 Task: Select the monokai dimmed in the preferred light color theme.
Action: Mouse moved to (20, 555)
Screenshot: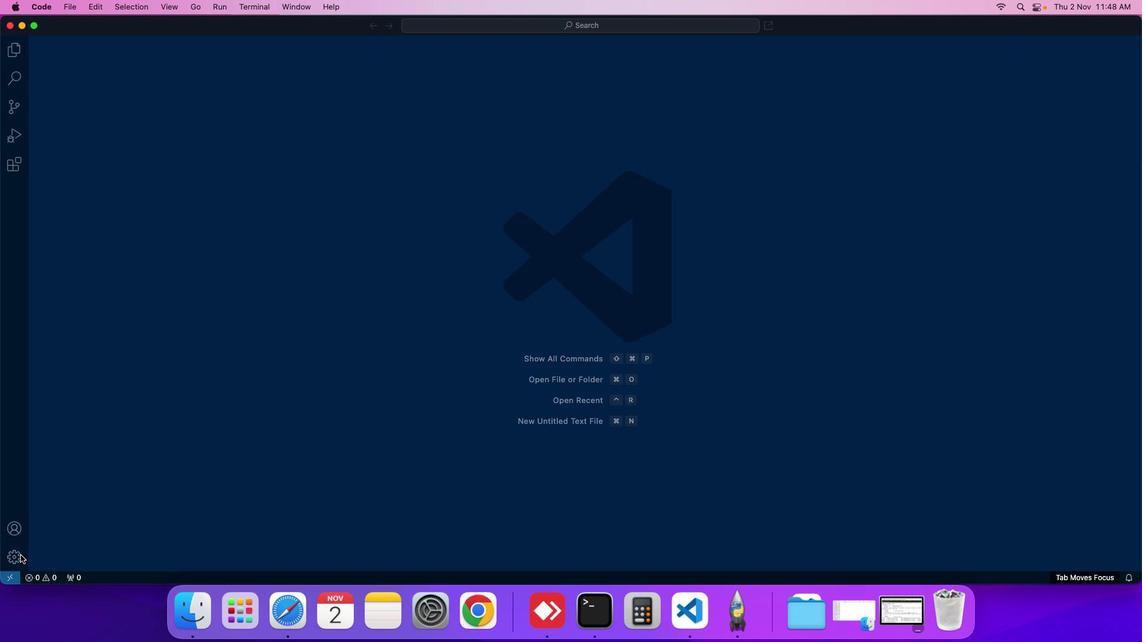 
Action: Mouse pressed left at (20, 555)
Screenshot: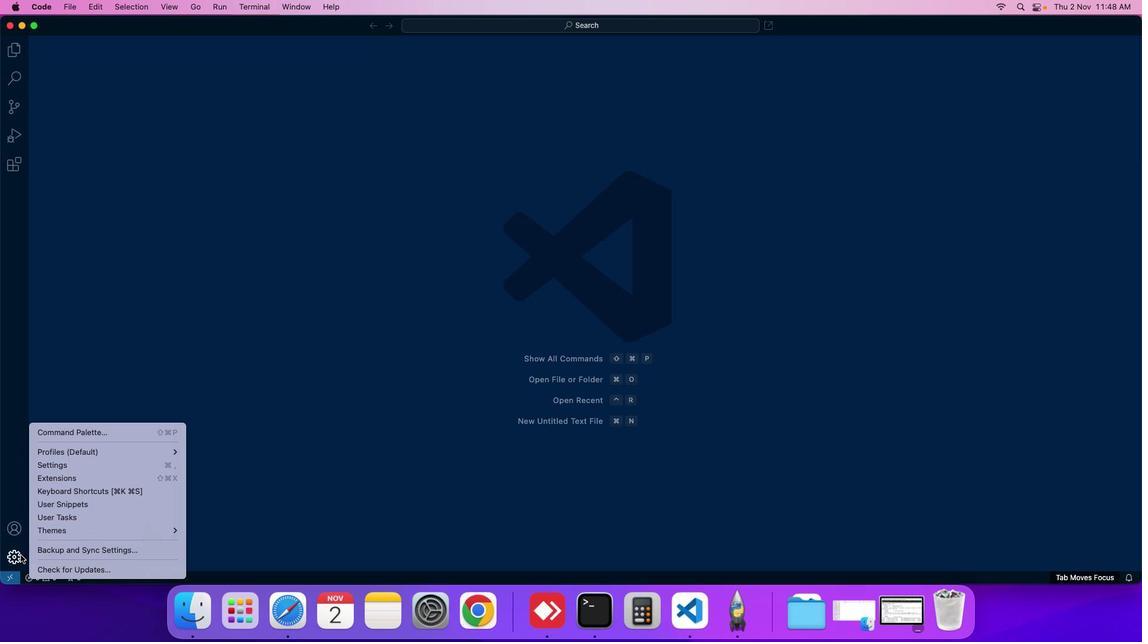 
Action: Mouse moved to (65, 464)
Screenshot: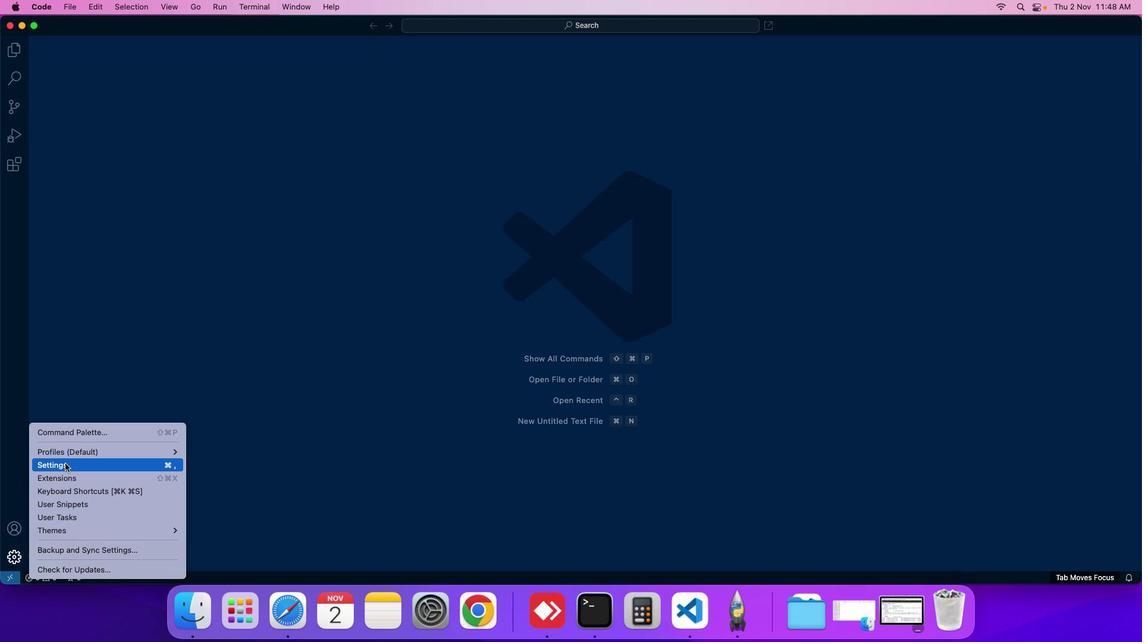 
Action: Mouse pressed left at (65, 464)
Screenshot: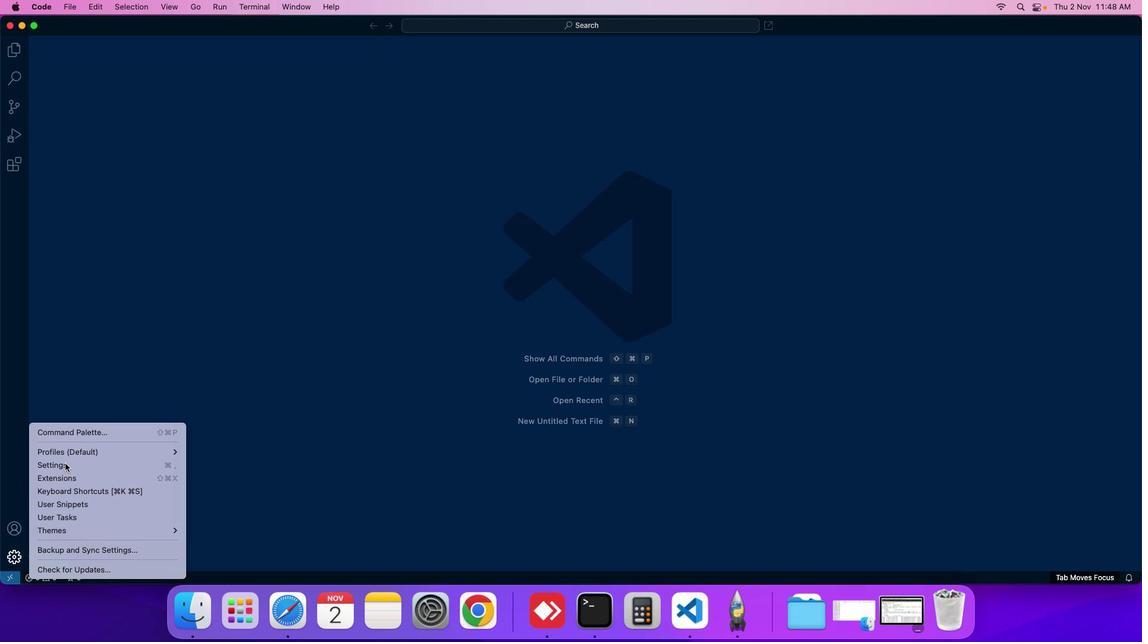 
Action: Mouse moved to (280, 146)
Screenshot: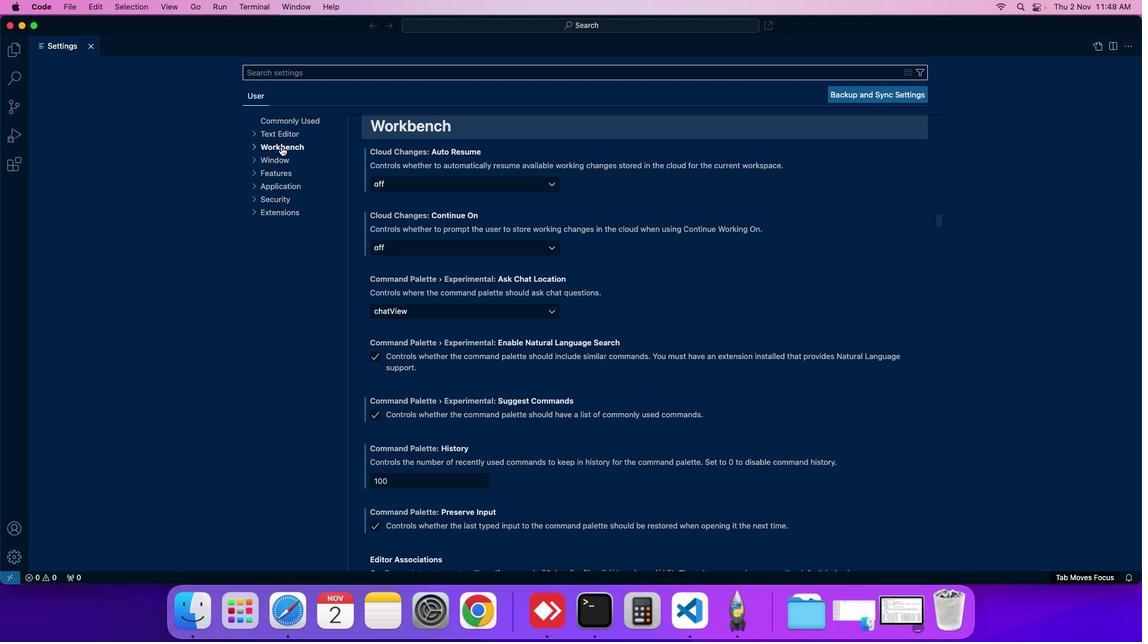 
Action: Mouse pressed left at (280, 146)
Screenshot: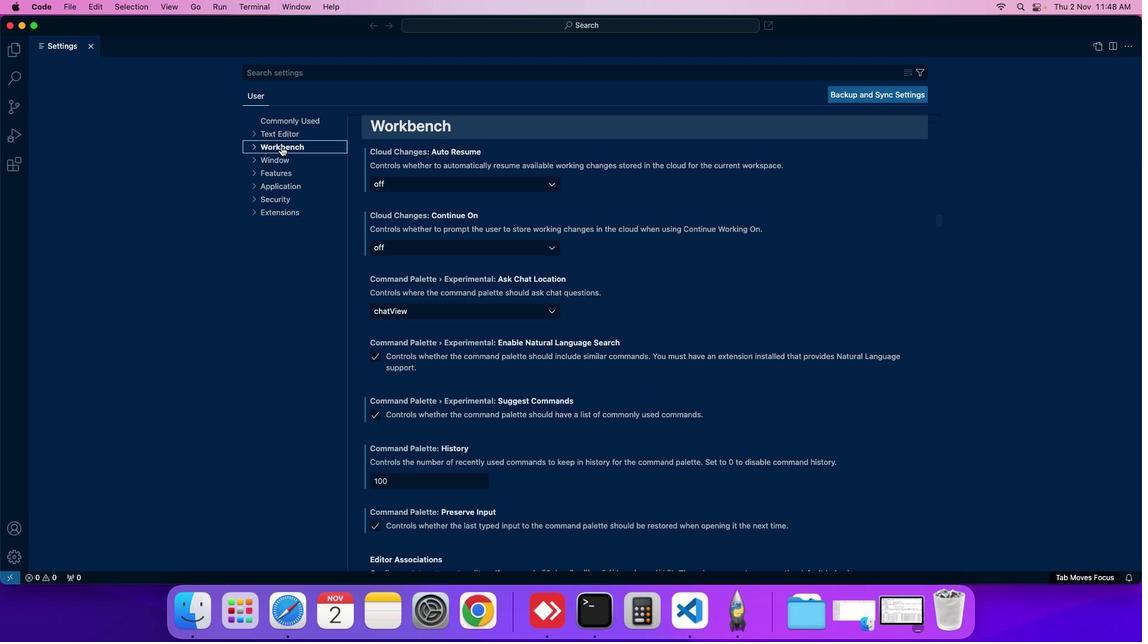 
Action: Mouse moved to (283, 158)
Screenshot: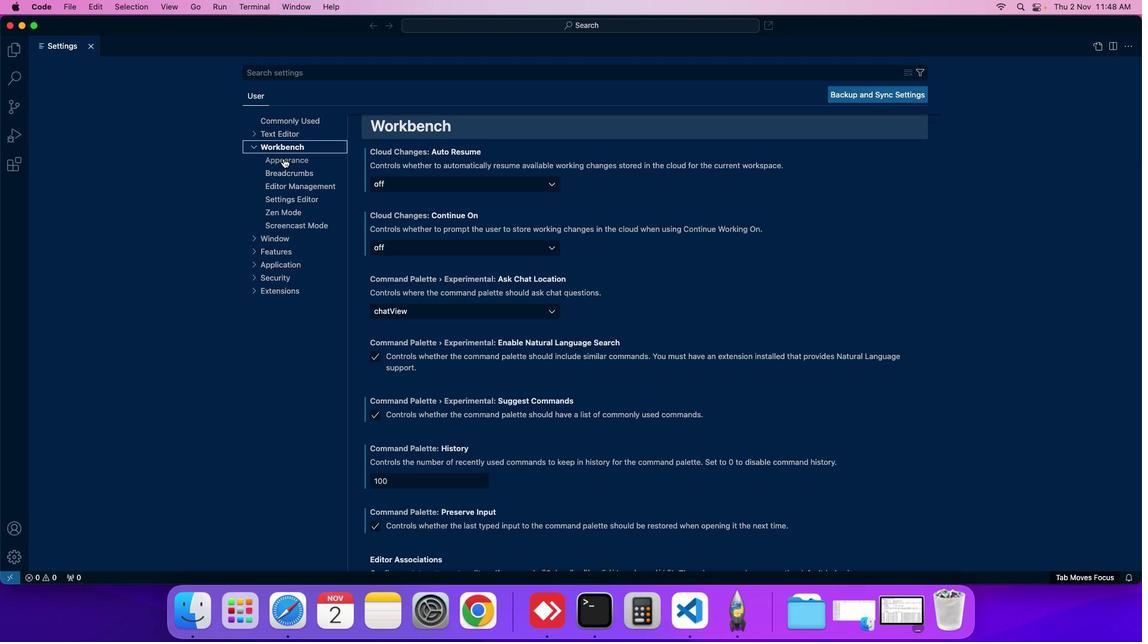 
Action: Mouse pressed left at (283, 158)
Screenshot: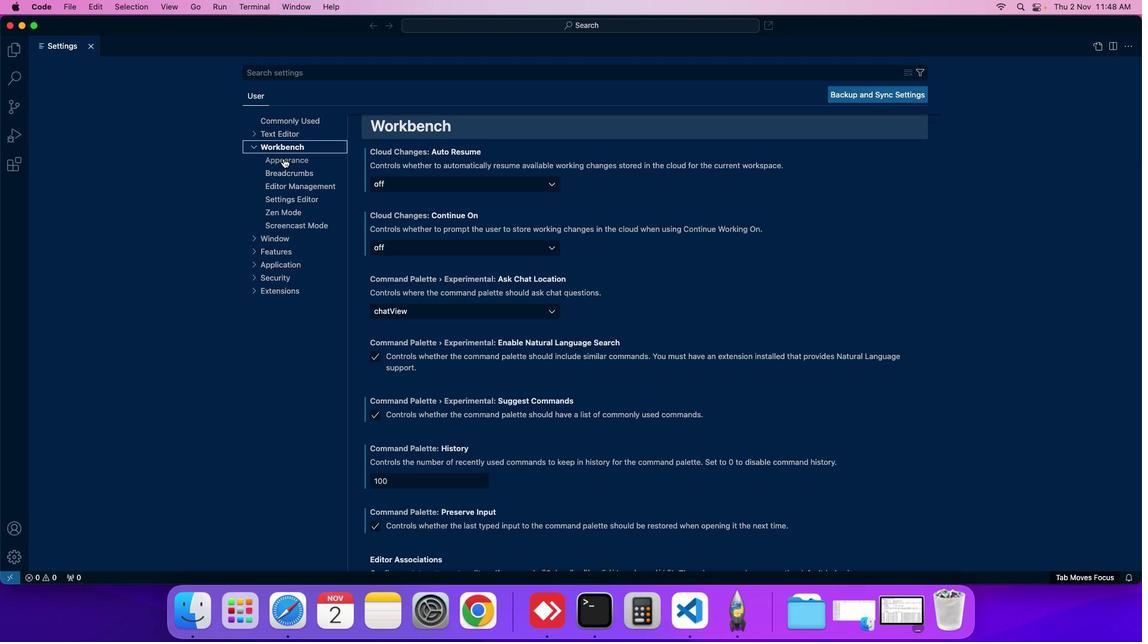 
Action: Mouse moved to (447, 322)
Screenshot: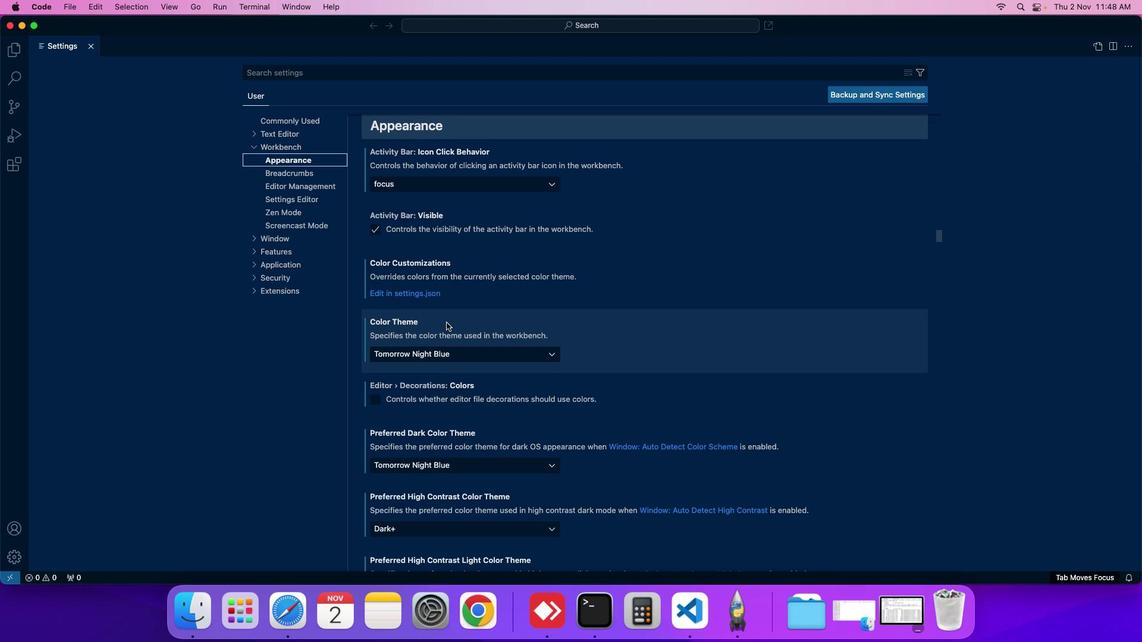 
Action: Mouse scrolled (447, 322) with delta (0, 0)
Screenshot: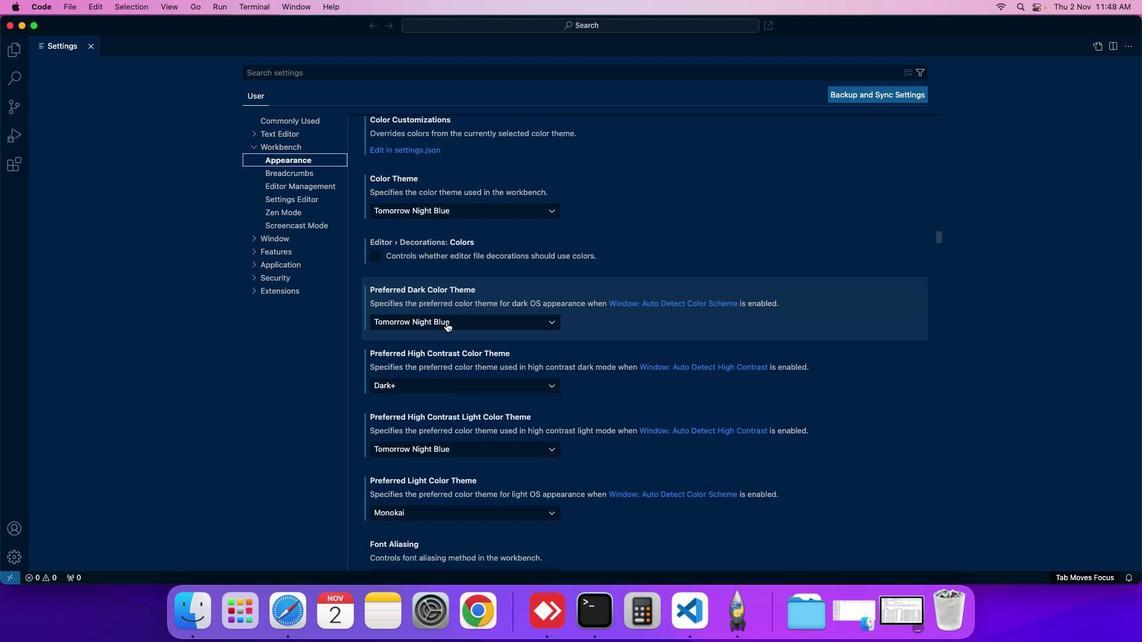 
Action: Mouse moved to (447, 323)
Screenshot: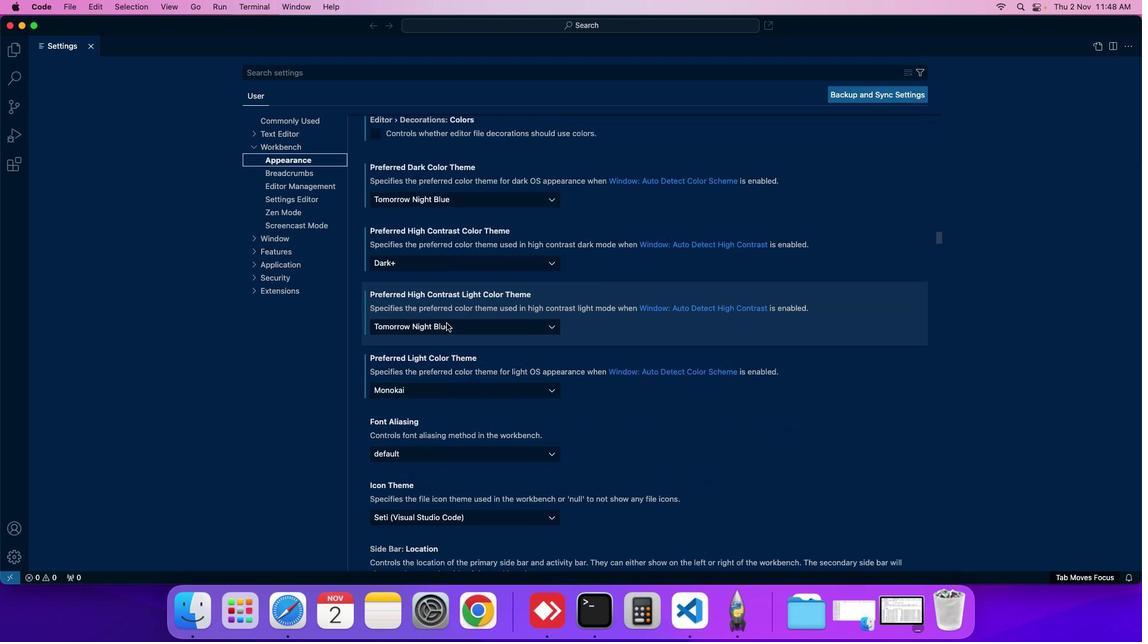 
Action: Mouse scrolled (447, 323) with delta (0, 0)
Screenshot: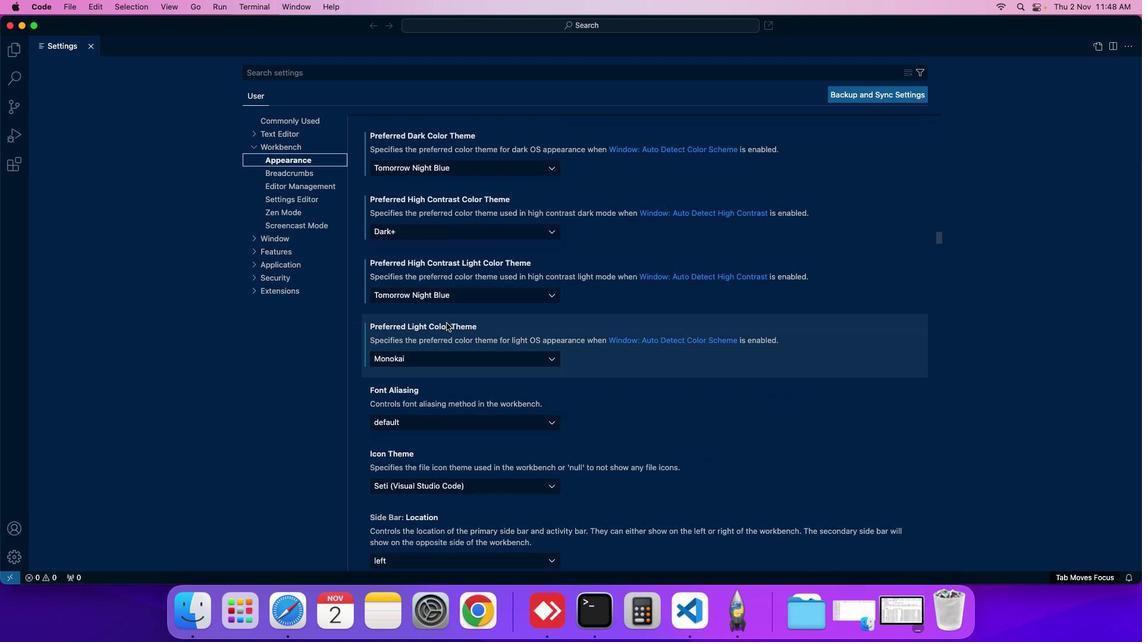 
Action: Mouse moved to (476, 356)
Screenshot: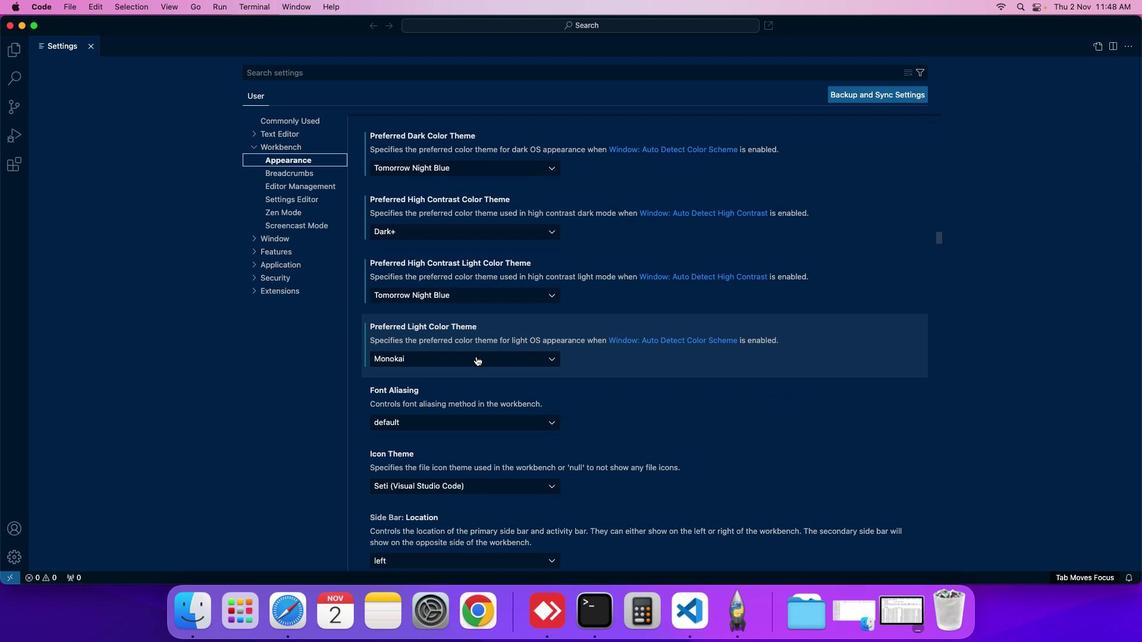 
Action: Mouse pressed left at (476, 356)
Screenshot: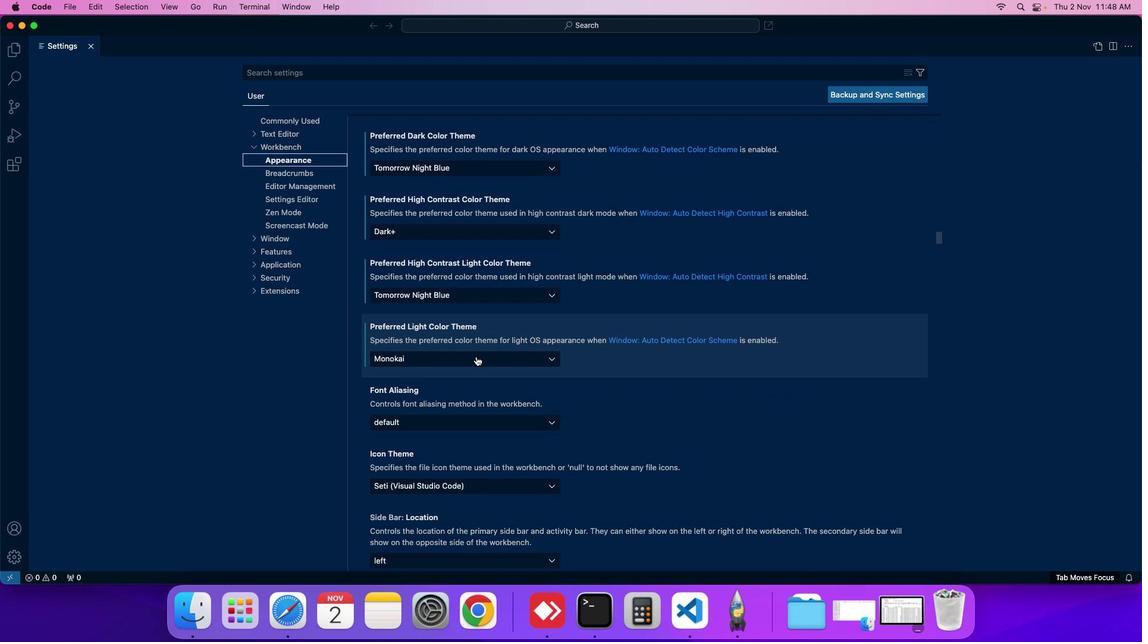 
Action: Mouse moved to (448, 517)
Screenshot: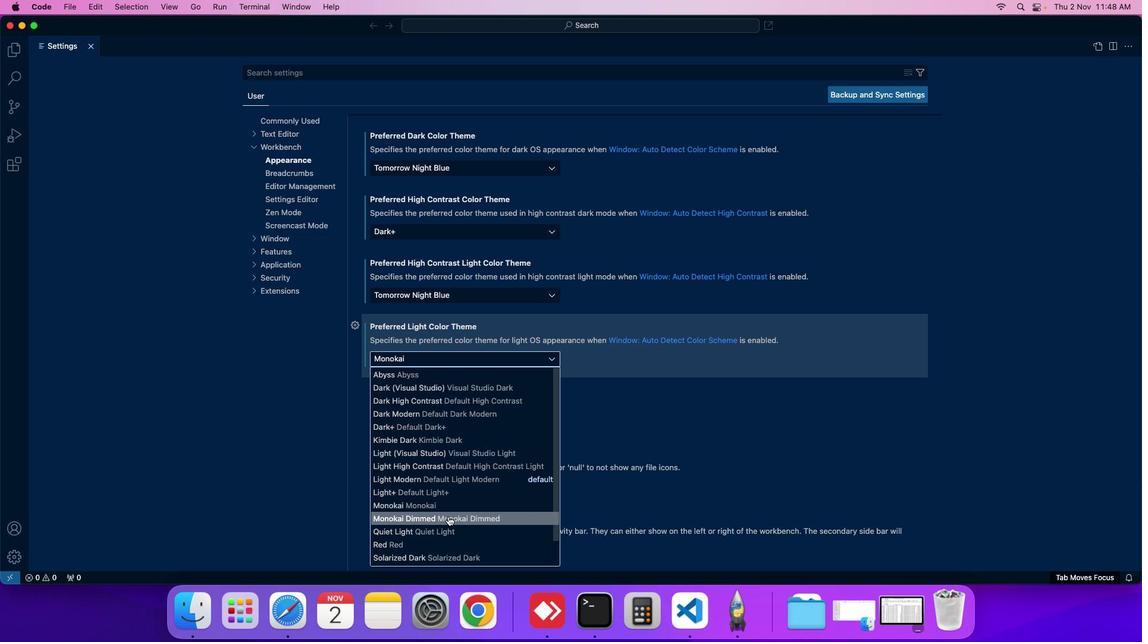 
Action: Mouse pressed left at (448, 517)
Screenshot: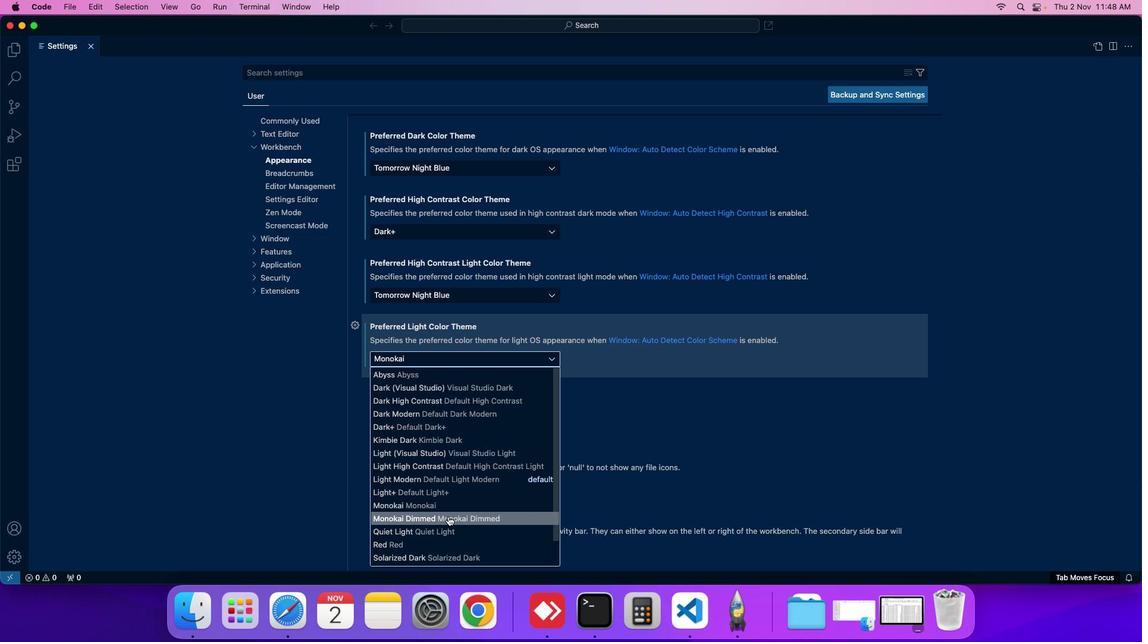 
Action: Mouse moved to (449, 505)
Screenshot: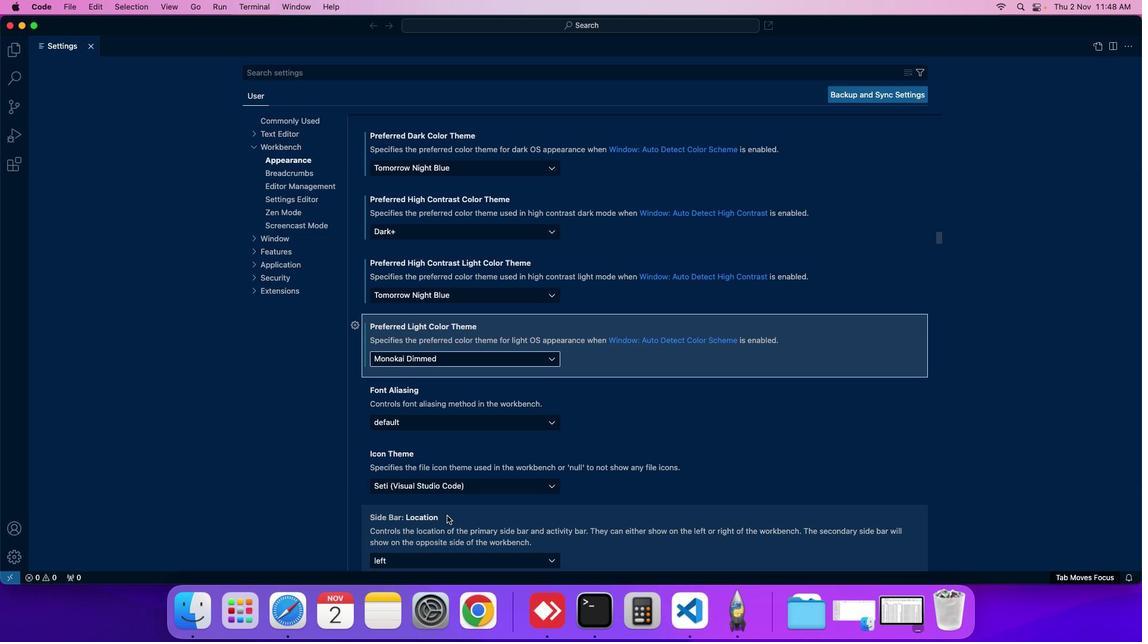 
